 Task: Make in the project BlazeTech an epic 'API development and management'. Create in the project BlazeTech an epic 'Augmented reality (AR) and virtual reality (VR) integration'. Add in the project BlazeTech an epic 'Digital marketing platform implementation'
Action: Mouse moved to (233, 69)
Screenshot: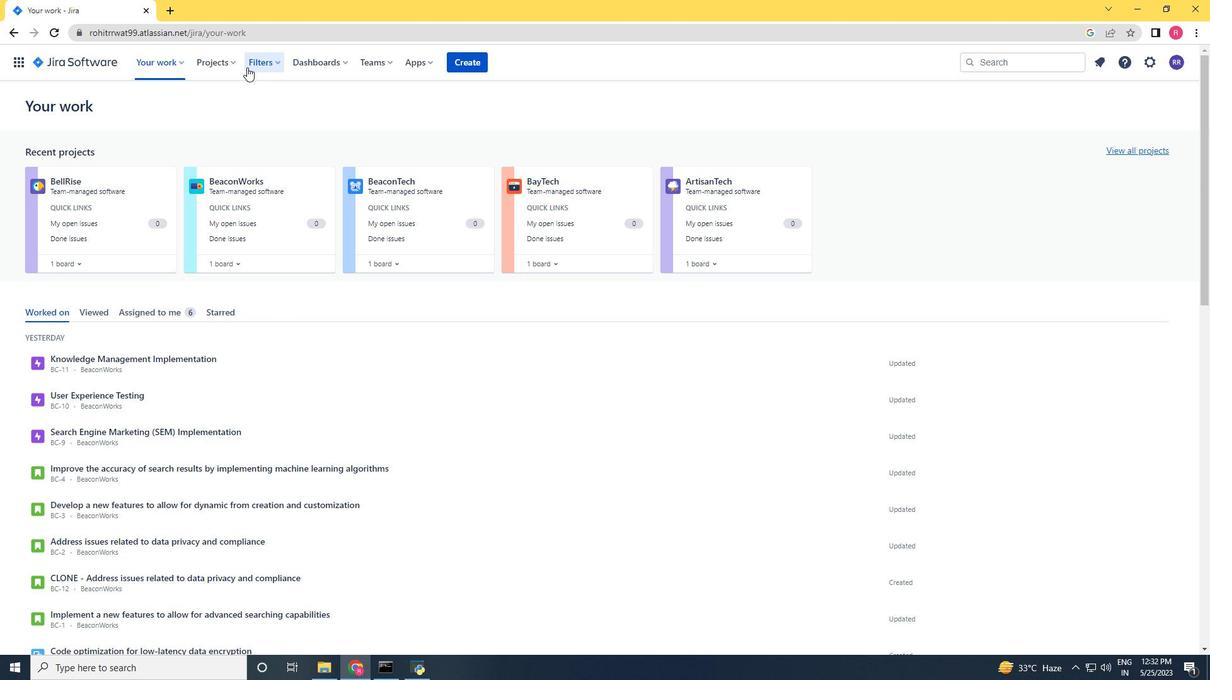 
Action: Mouse pressed left at (233, 69)
Screenshot: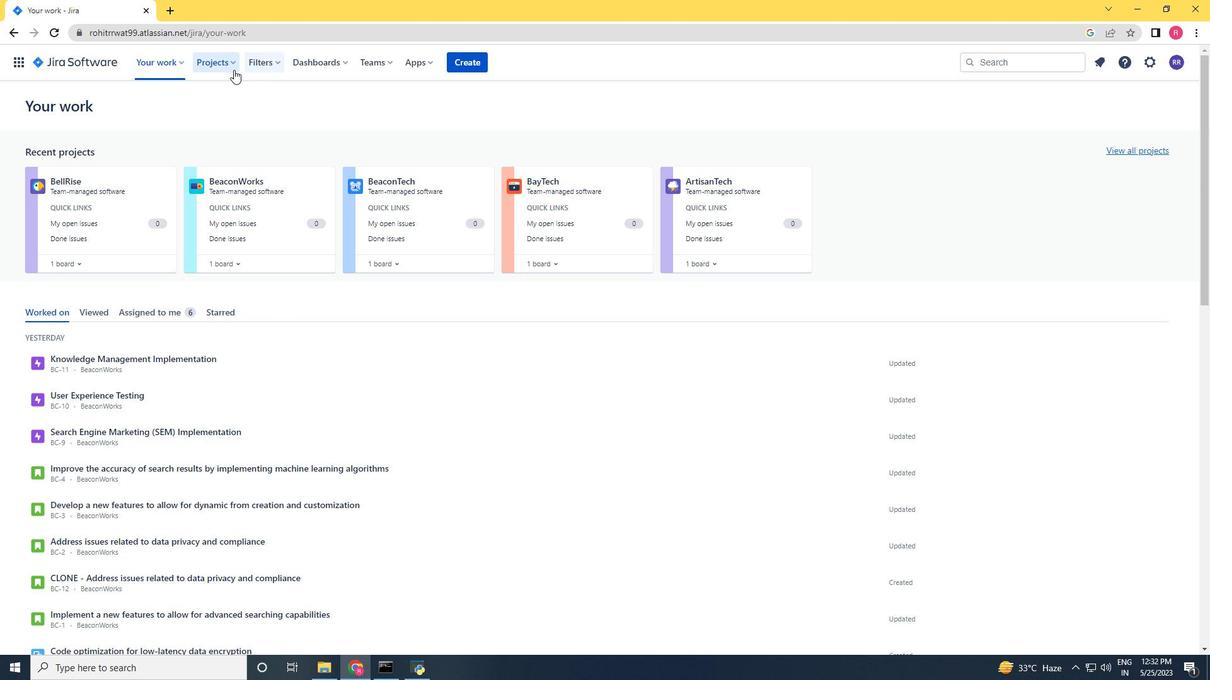 
Action: Mouse moved to (240, 121)
Screenshot: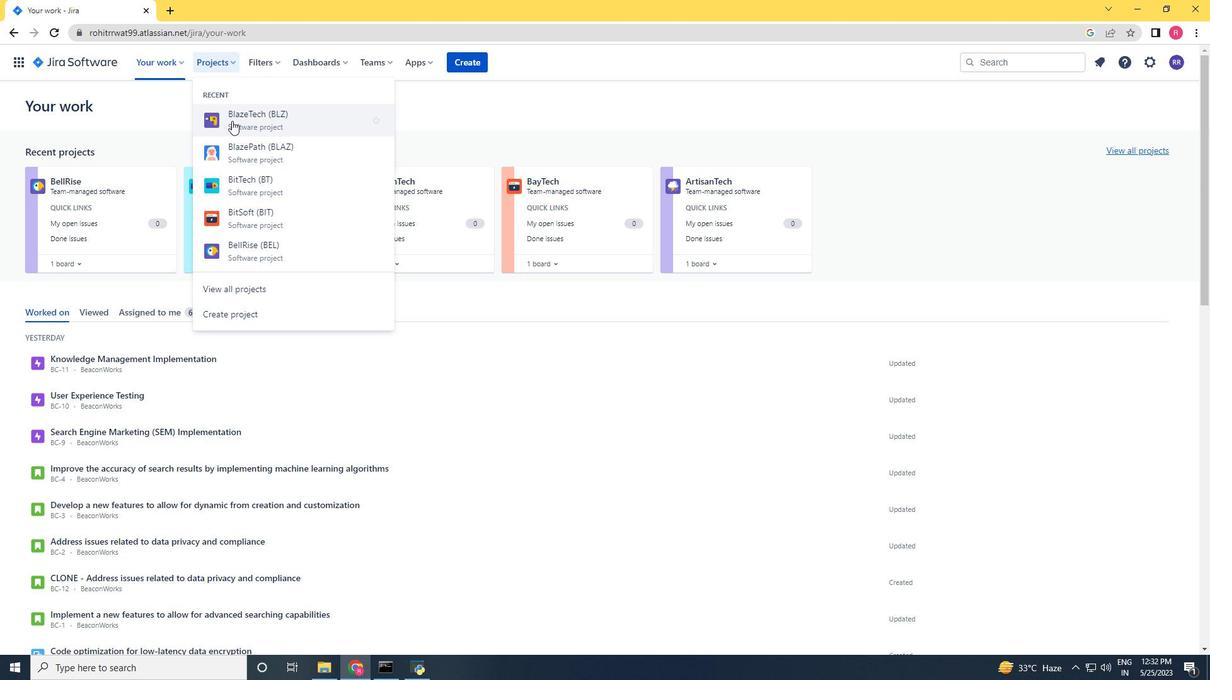 
Action: Mouse pressed left at (240, 121)
Screenshot: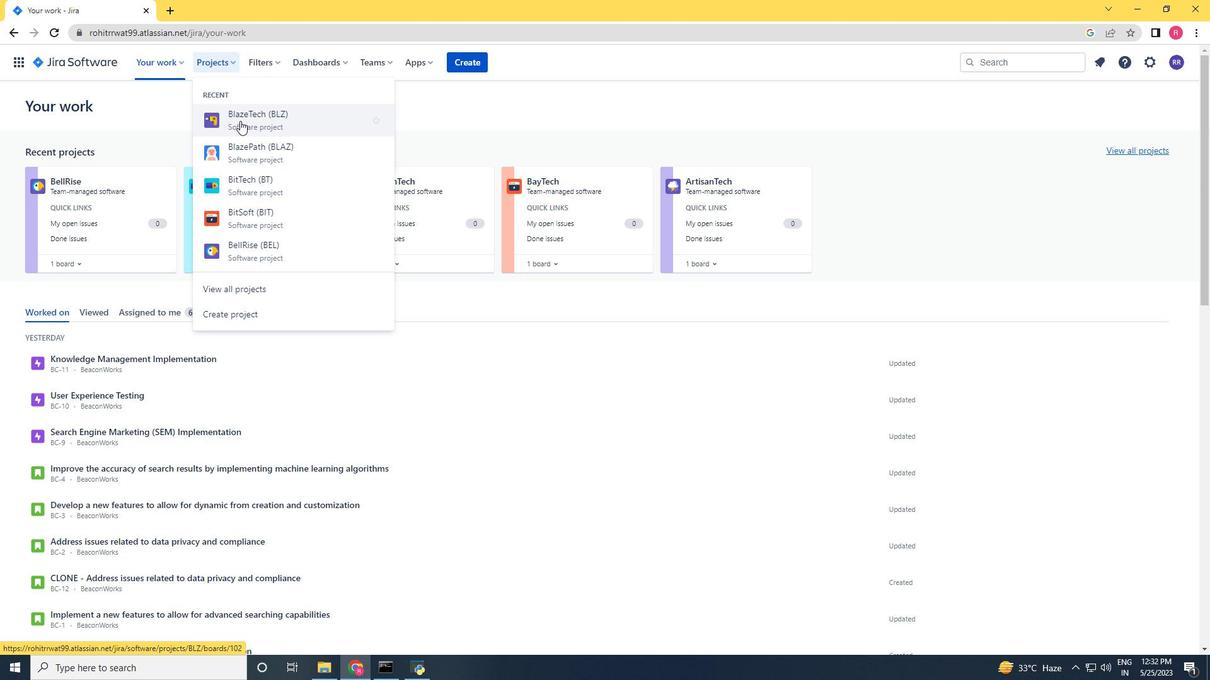 
Action: Mouse moved to (65, 187)
Screenshot: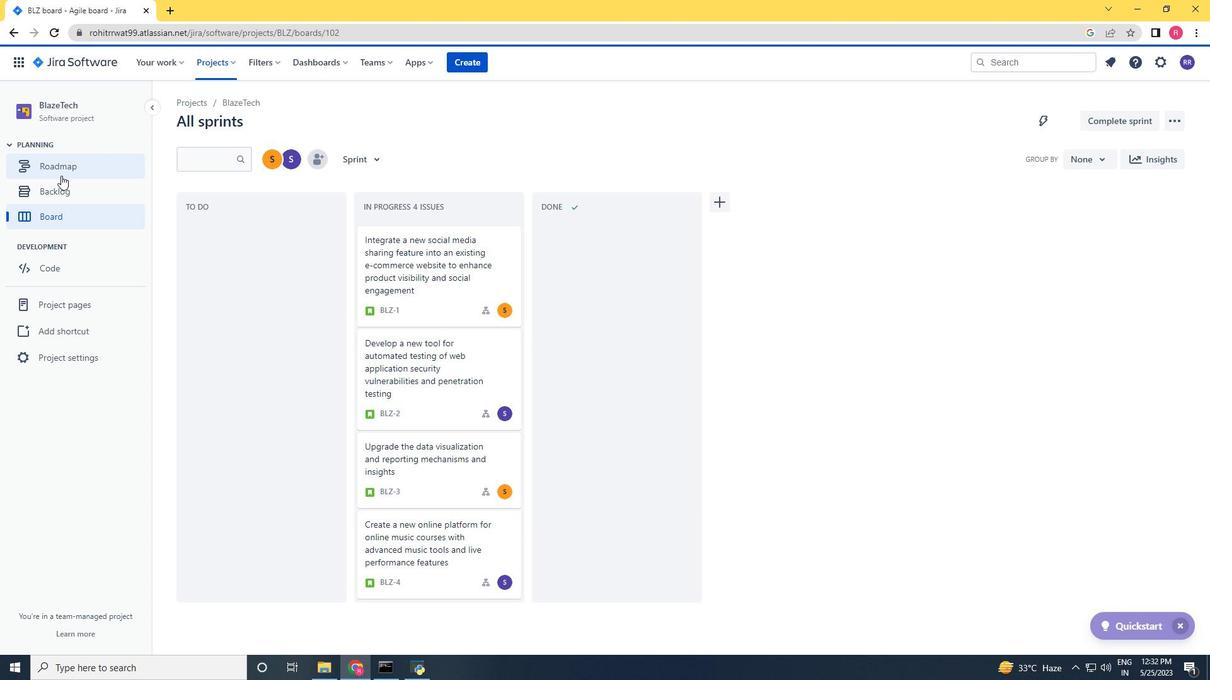 
Action: Mouse pressed left at (65, 187)
Screenshot: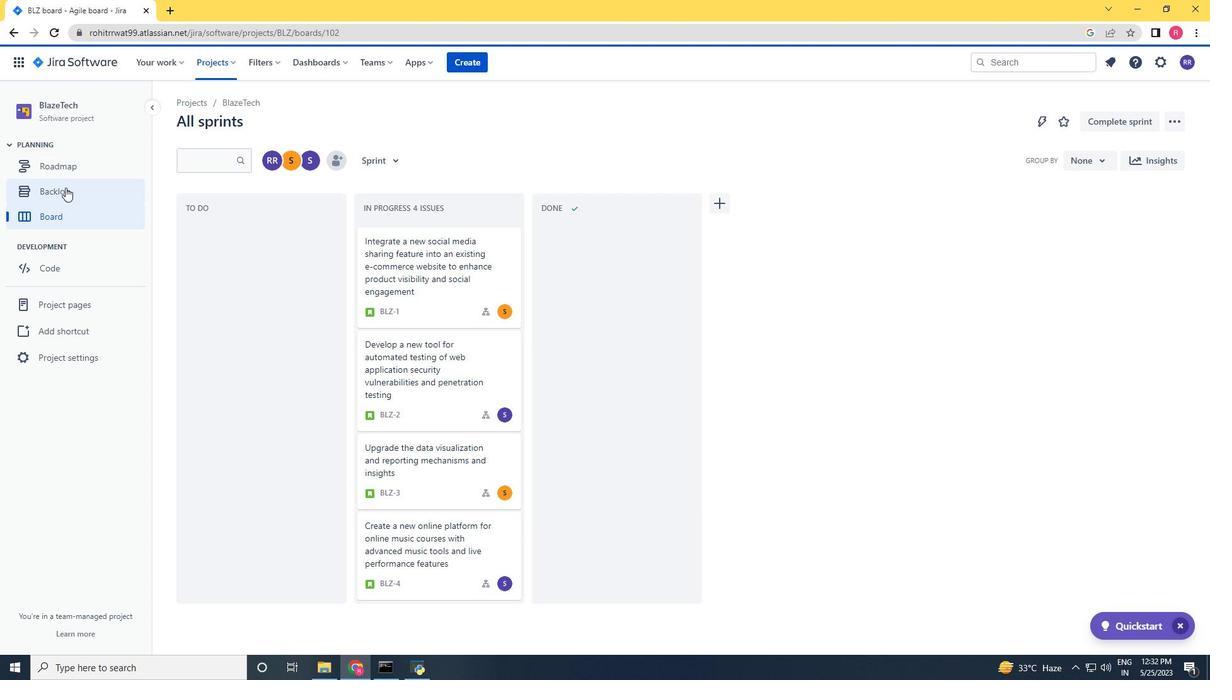 
Action: Mouse moved to (367, 155)
Screenshot: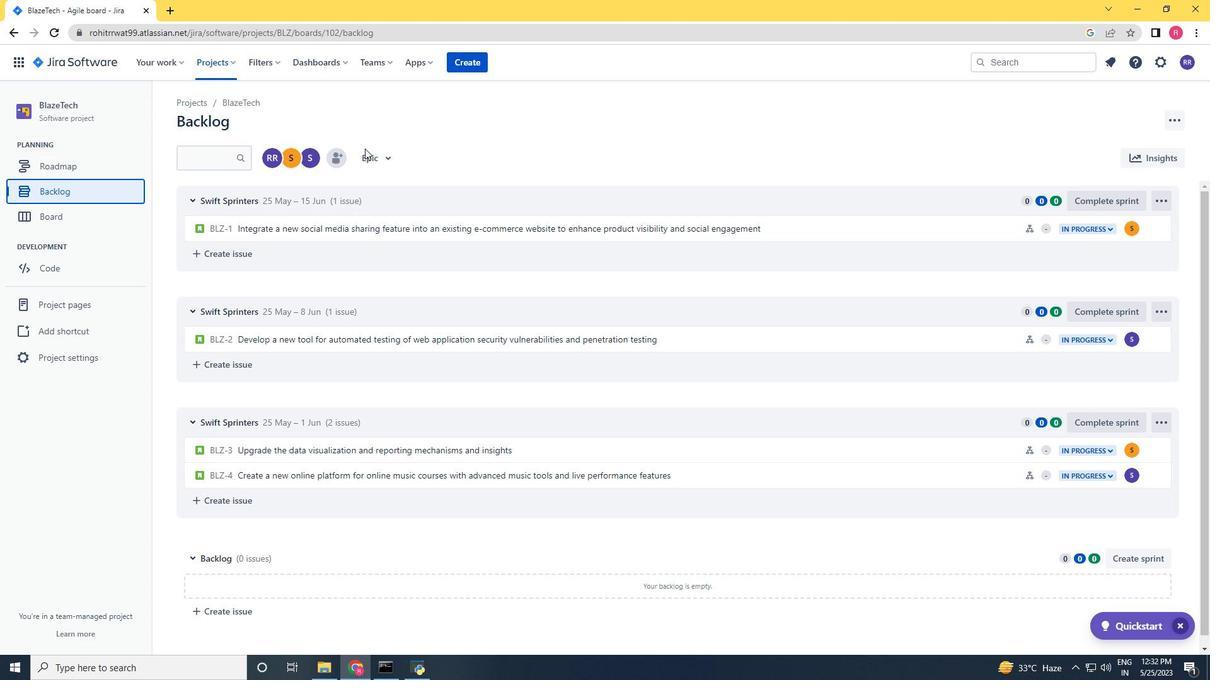 
Action: Mouse pressed left at (367, 155)
Screenshot: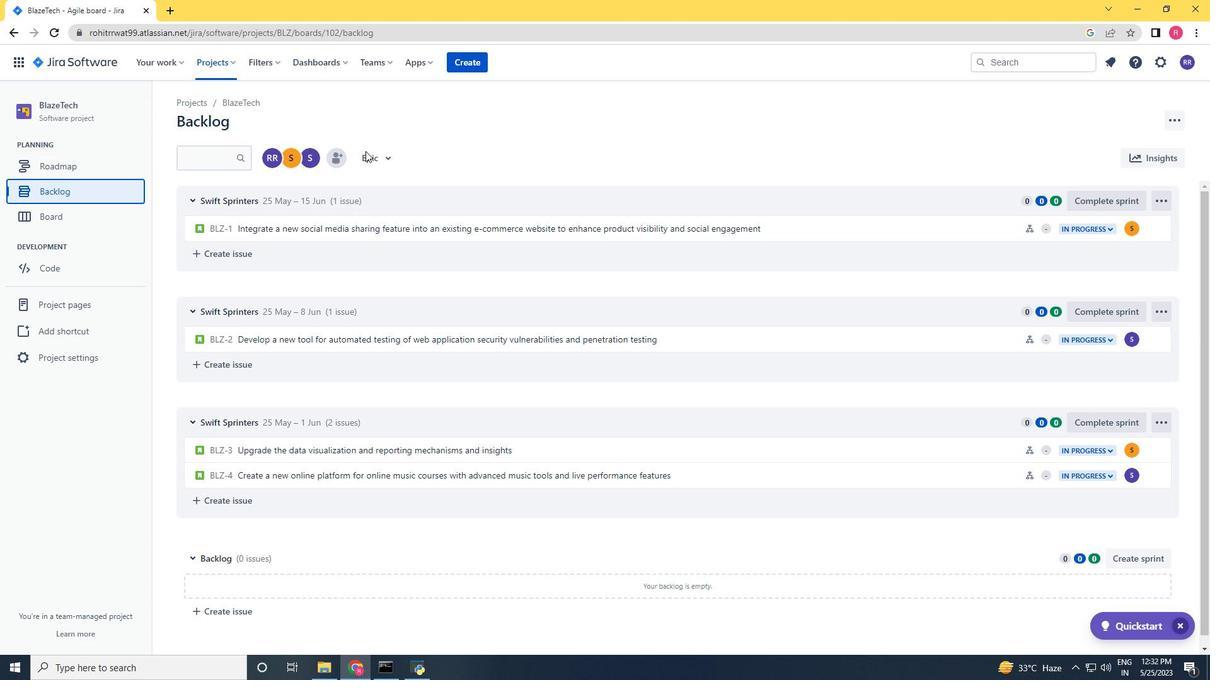 
Action: Mouse moved to (380, 237)
Screenshot: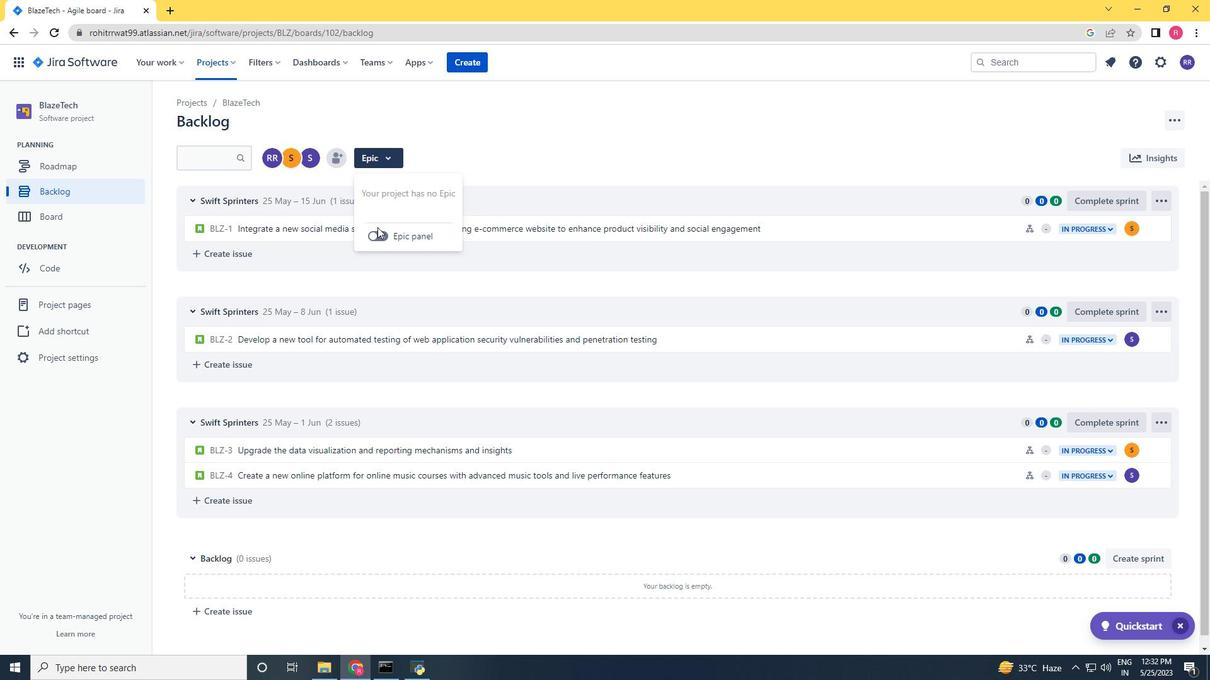 
Action: Mouse pressed left at (380, 237)
Screenshot: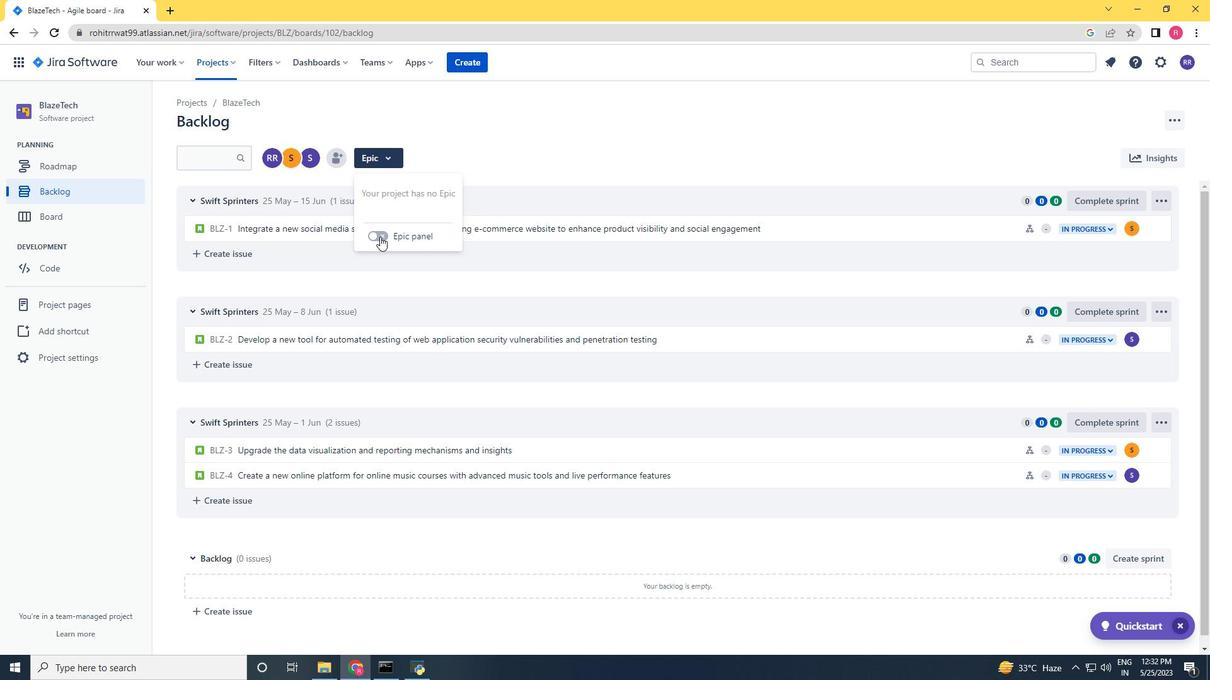
Action: Mouse moved to (275, 435)
Screenshot: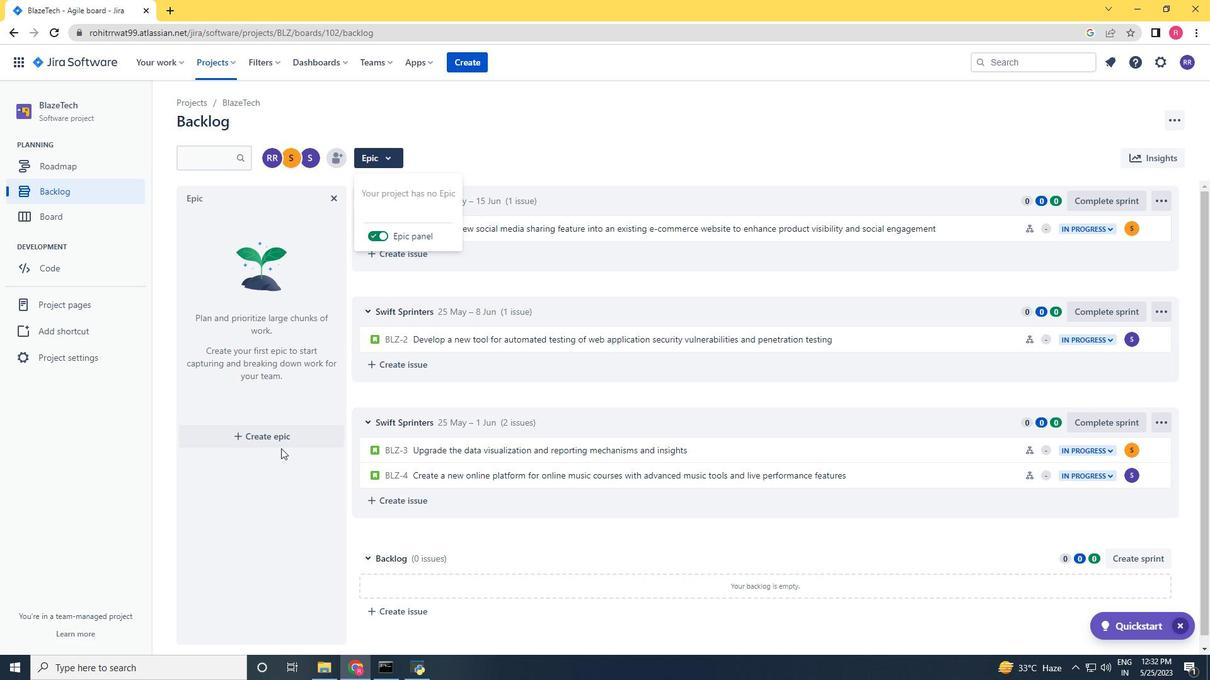 
Action: Mouse pressed left at (275, 435)
Screenshot: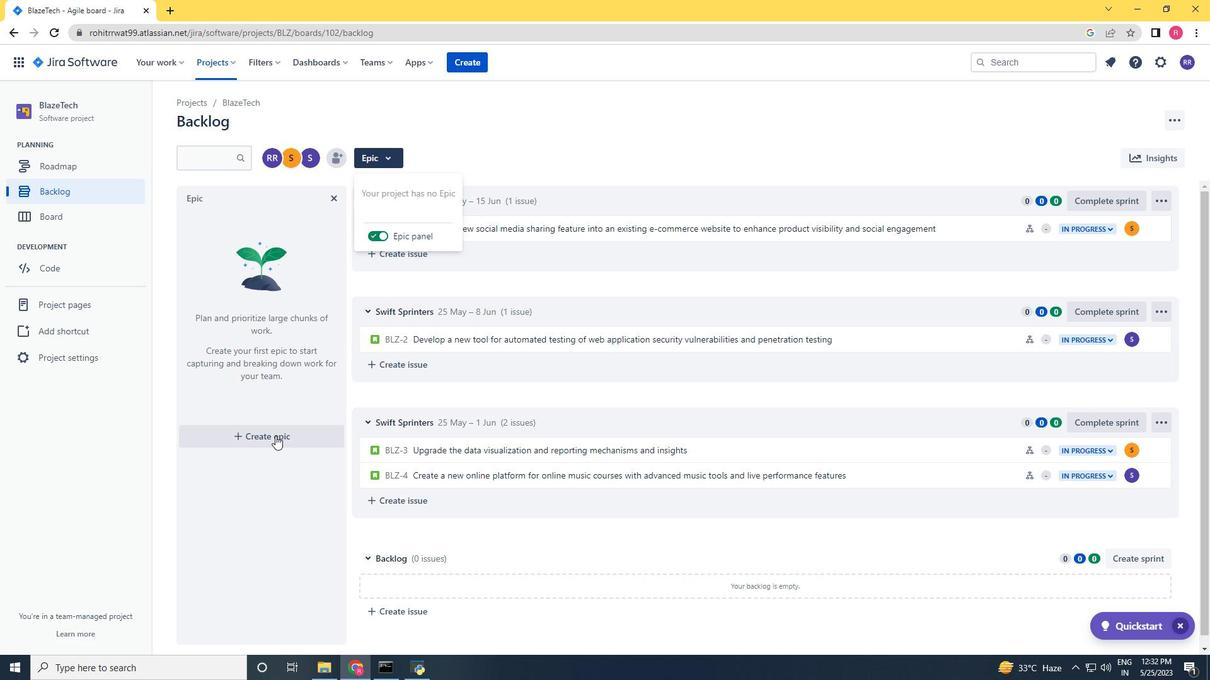 
Action: Key pressed <Key.shift>API<Key.space>development<Key.space>and<Key.space>management<Key.space><Key.enter><Key.shift>Augmente<Key.space><Key.backspace>d<Key.space>reality<Key.space><Key.shift_r><Key.shift_r><Key.shift_r><Key.shift_r><Key.shift_r>(AR)<Key.space>and<Key.space>virtual<Key.space>reality<Key.space><Key.shift_r>(<Key.shift_r><Key.shift_r><Key.shift_r><Key.shift_r>VR<Key.shift_r>)<Key.space>integrationn<Key.space><Key.backspace><Key.backspace><Key.space><Key.enter><Key.shift>Digital<Key.space>marketing<Key.space>platform<Key.space>implementaion<Key.space><Key.backspace><Key.backspace><Key.backspace><Key.backspace>tion<Key.space><Key.enter>
Screenshot: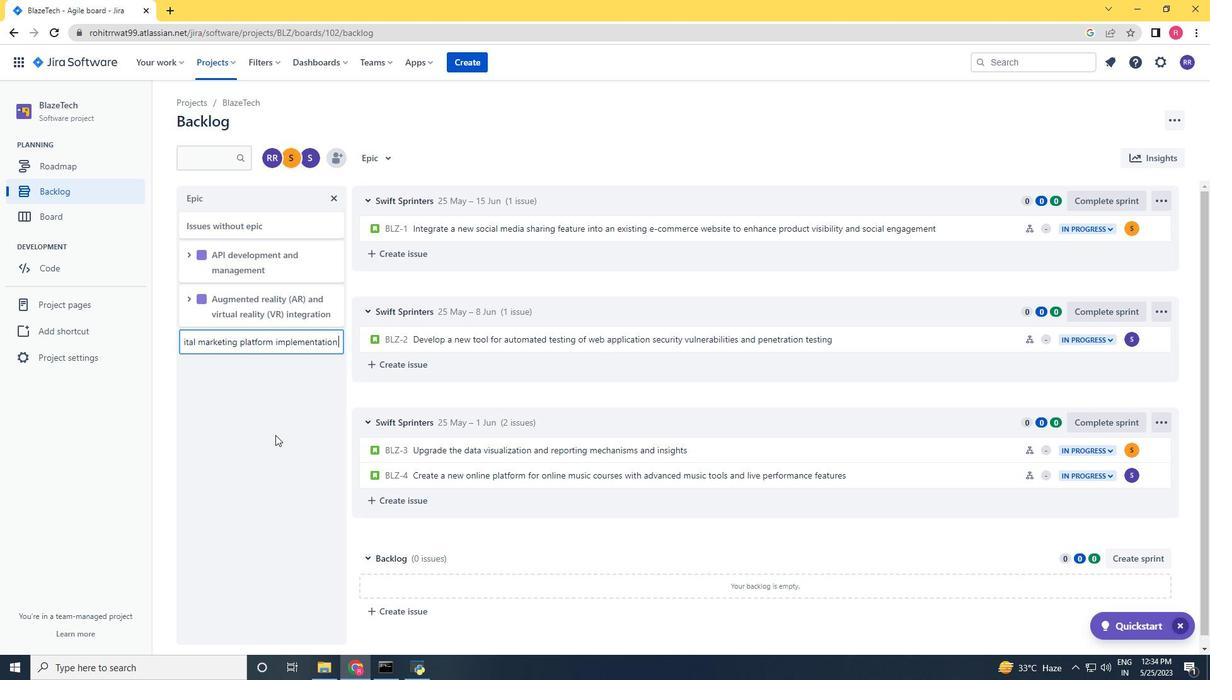 
Action: Mouse scrolled (275, 436) with delta (0, 0)
Screenshot: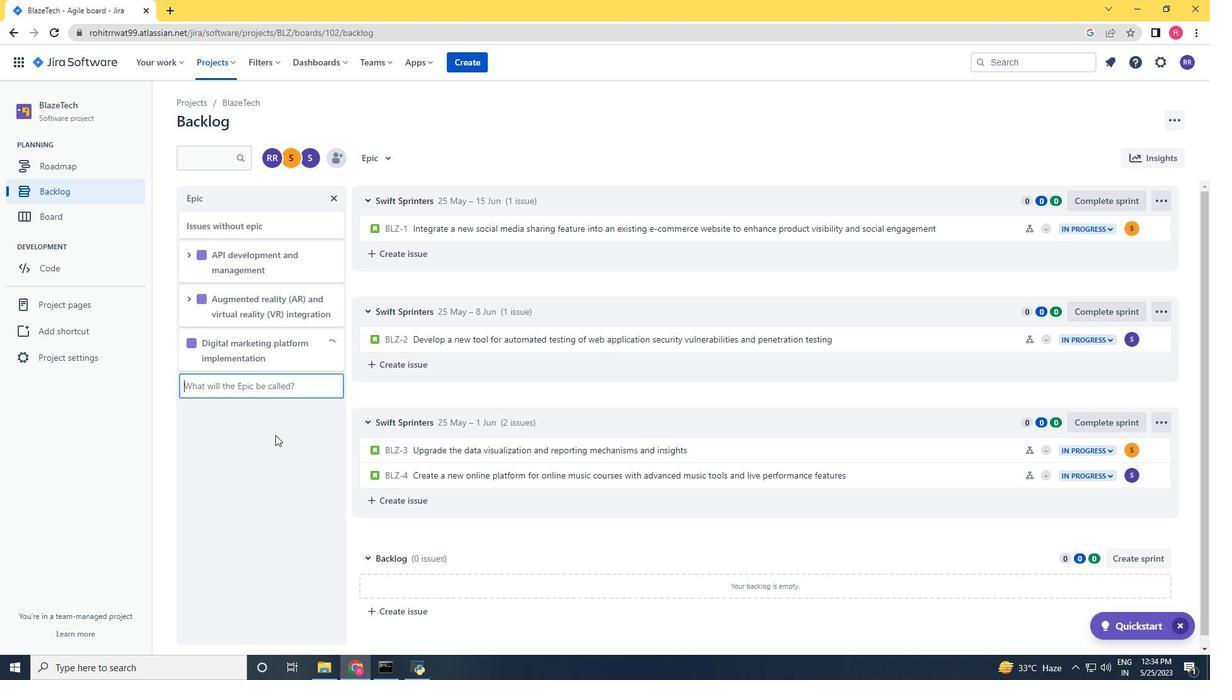 
Action: Mouse scrolled (275, 436) with delta (0, 0)
Screenshot: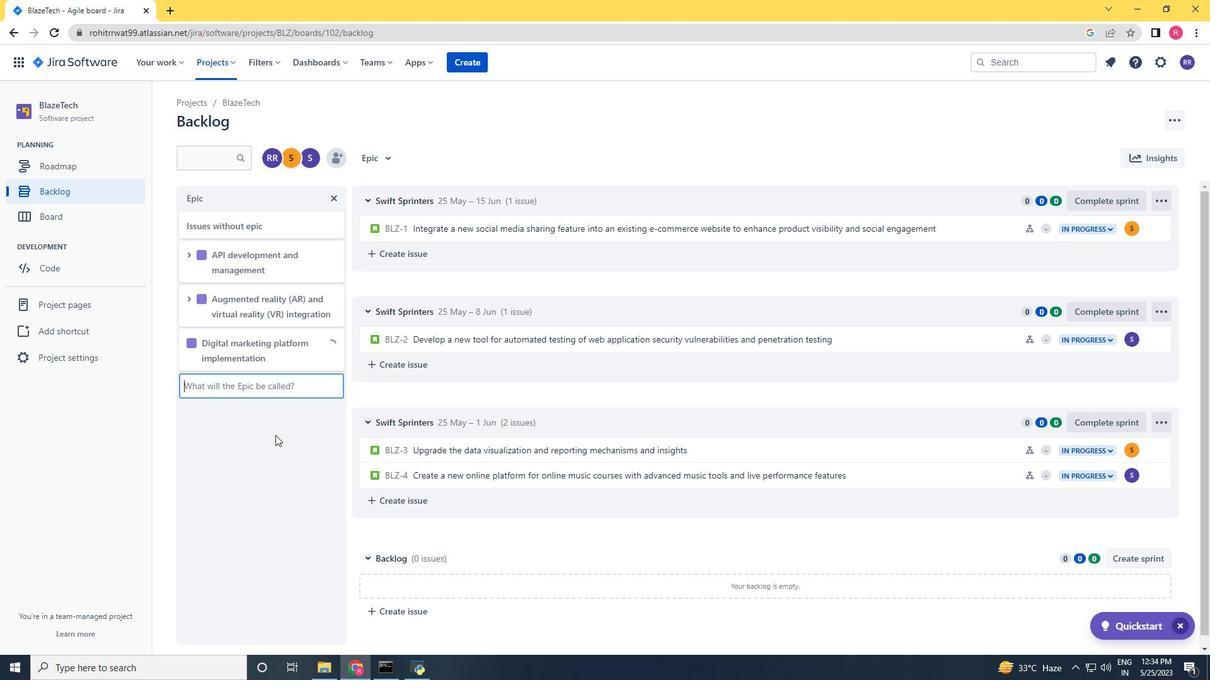 
Action: Mouse moved to (388, 456)
Screenshot: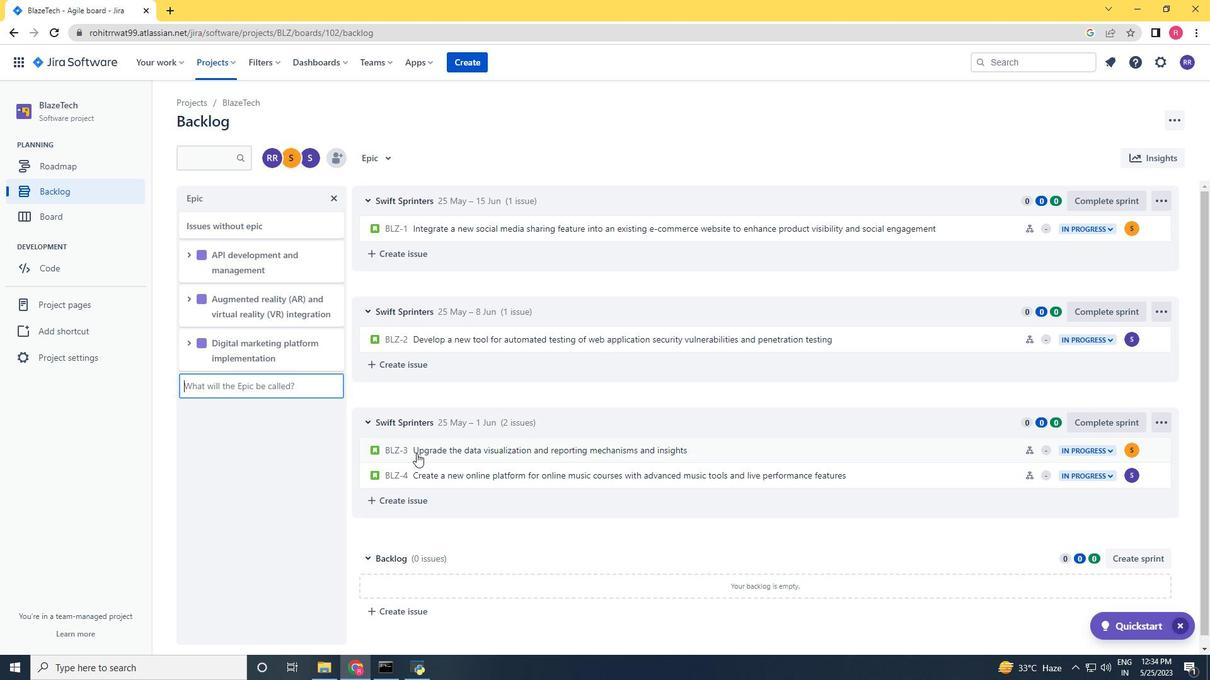 
Action: Mouse scrolled (388, 457) with delta (0, 0)
Screenshot: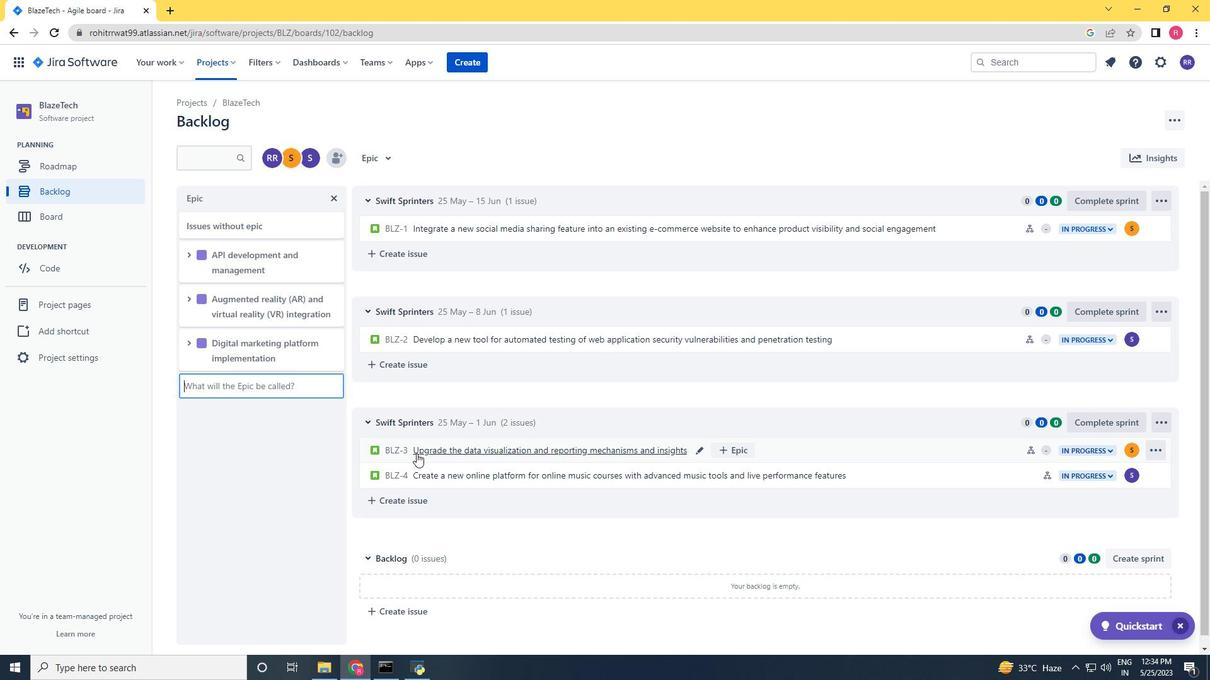 
Action: Mouse scrolled (388, 457) with delta (0, 0)
Screenshot: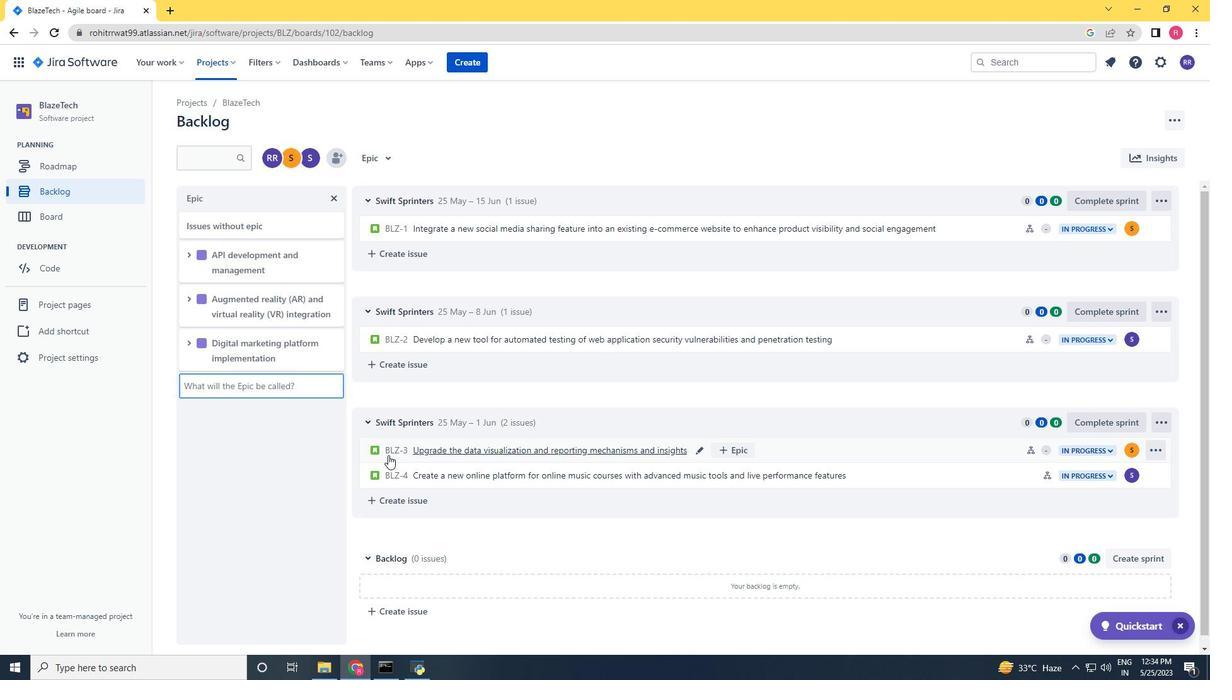 
Action: Mouse scrolled (388, 457) with delta (0, 0)
Screenshot: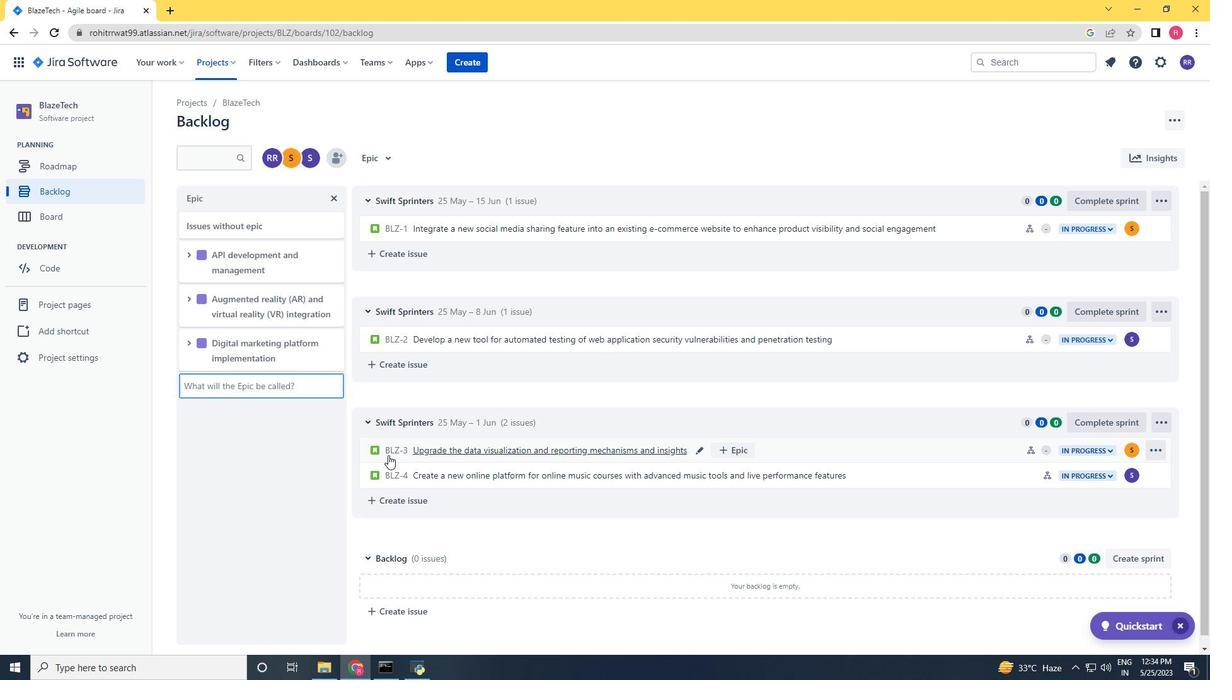 
Action: Mouse scrolled (388, 457) with delta (0, 0)
Screenshot: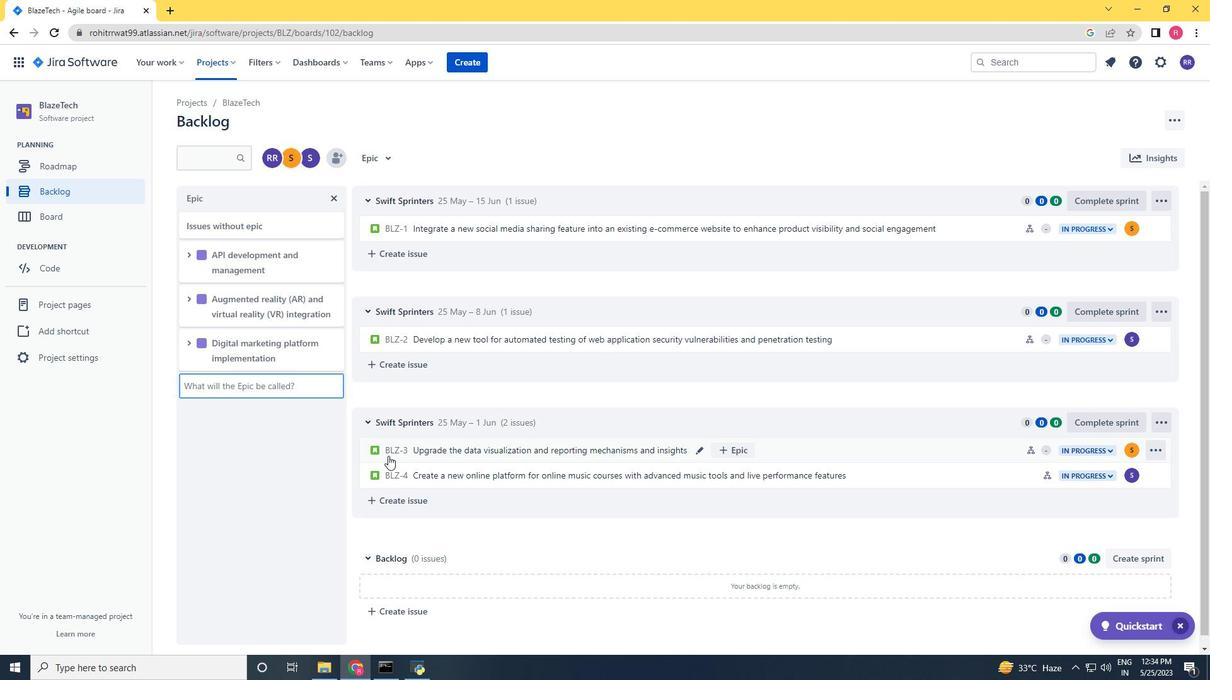 
